 Task: In the  document Gratitudeplan.html Change the allignment of footer to  'Right' Select the entire text and insert font style 'Oswald' and font size: 24
Action: Mouse moved to (293, 401)
Screenshot: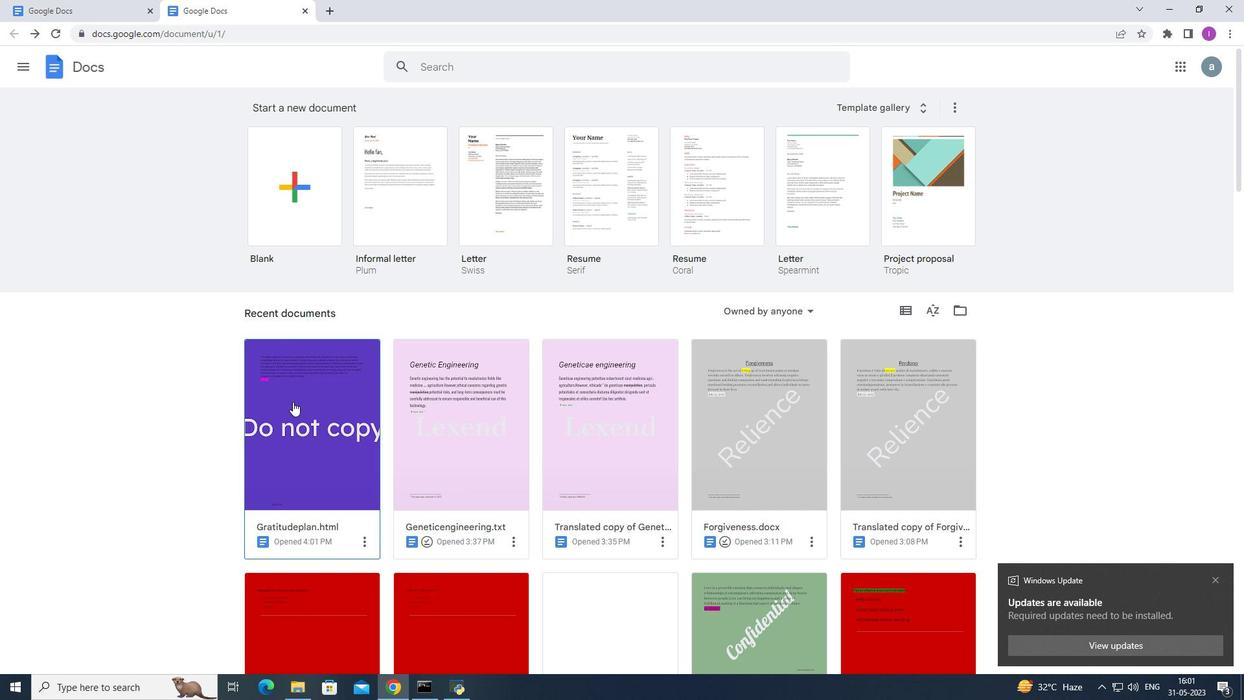 
Action: Mouse pressed left at (293, 401)
Screenshot: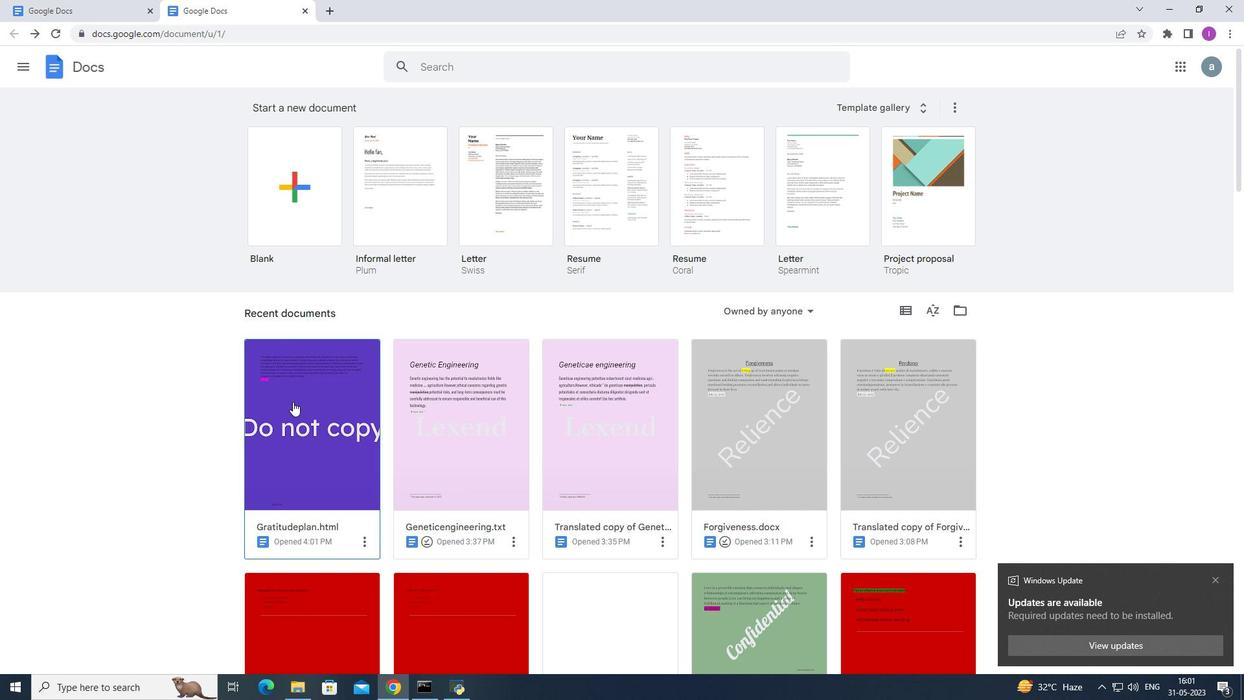 
Action: Mouse moved to (578, 106)
Screenshot: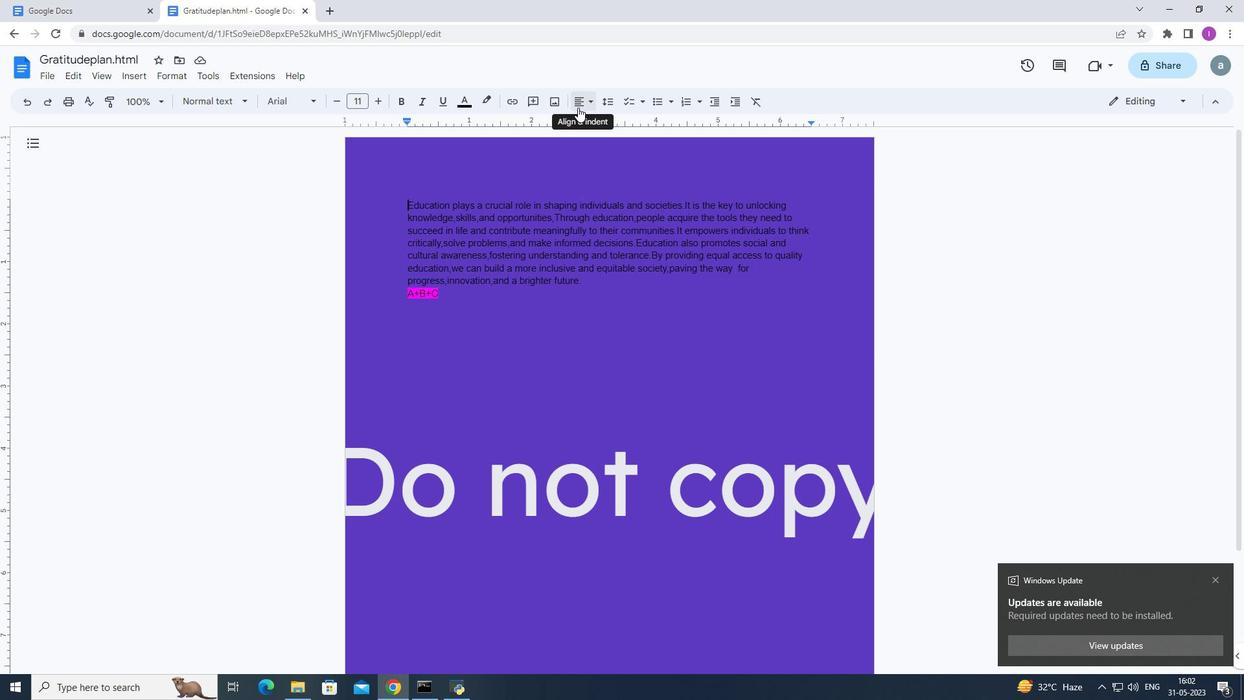 
Action: Mouse pressed left at (578, 106)
Screenshot: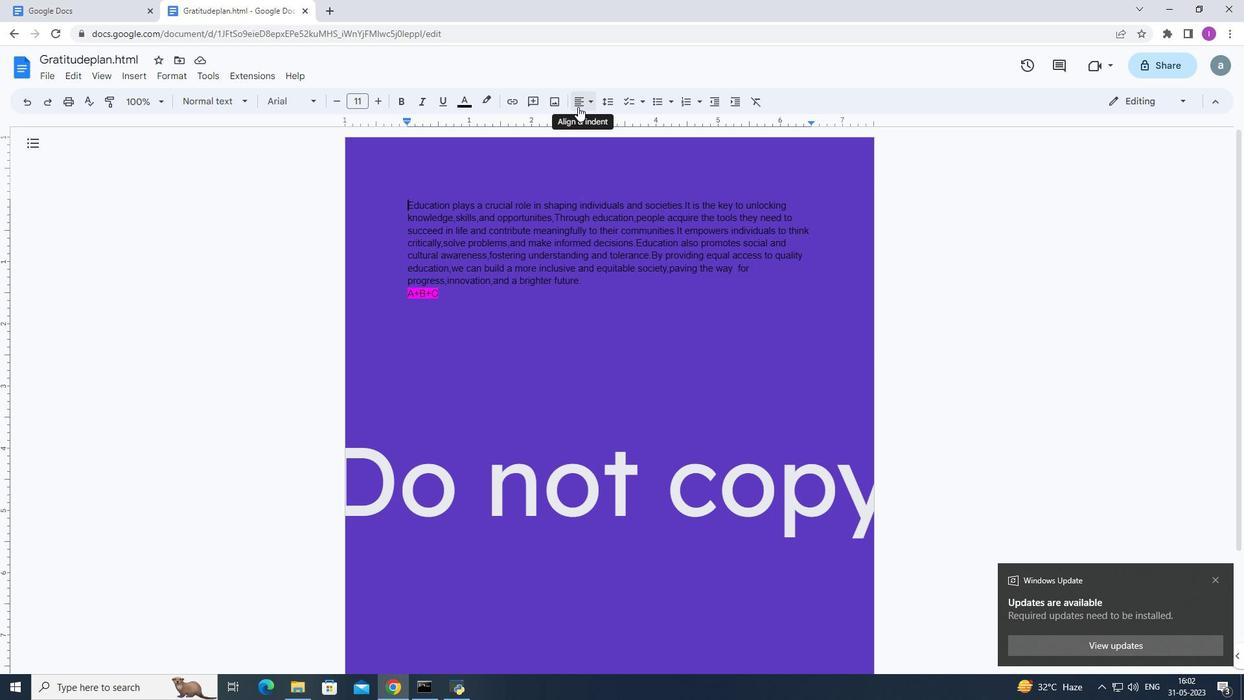 
Action: Mouse moved to (616, 123)
Screenshot: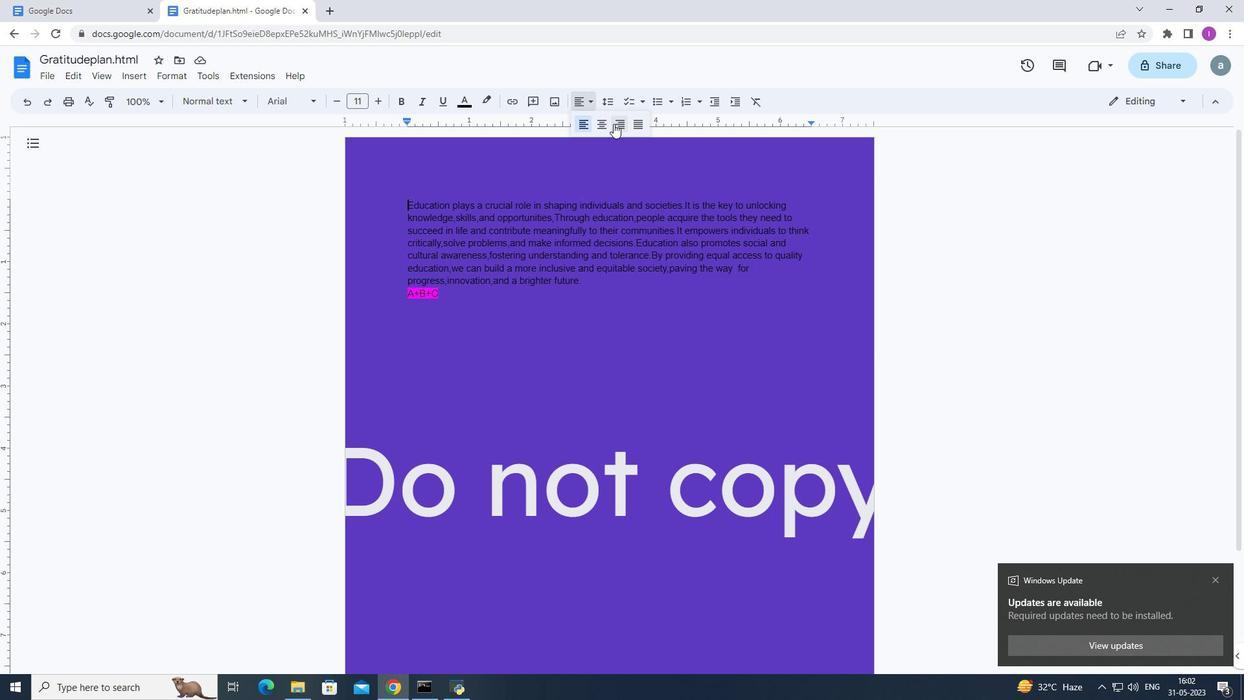
Action: Mouse pressed left at (616, 123)
Screenshot: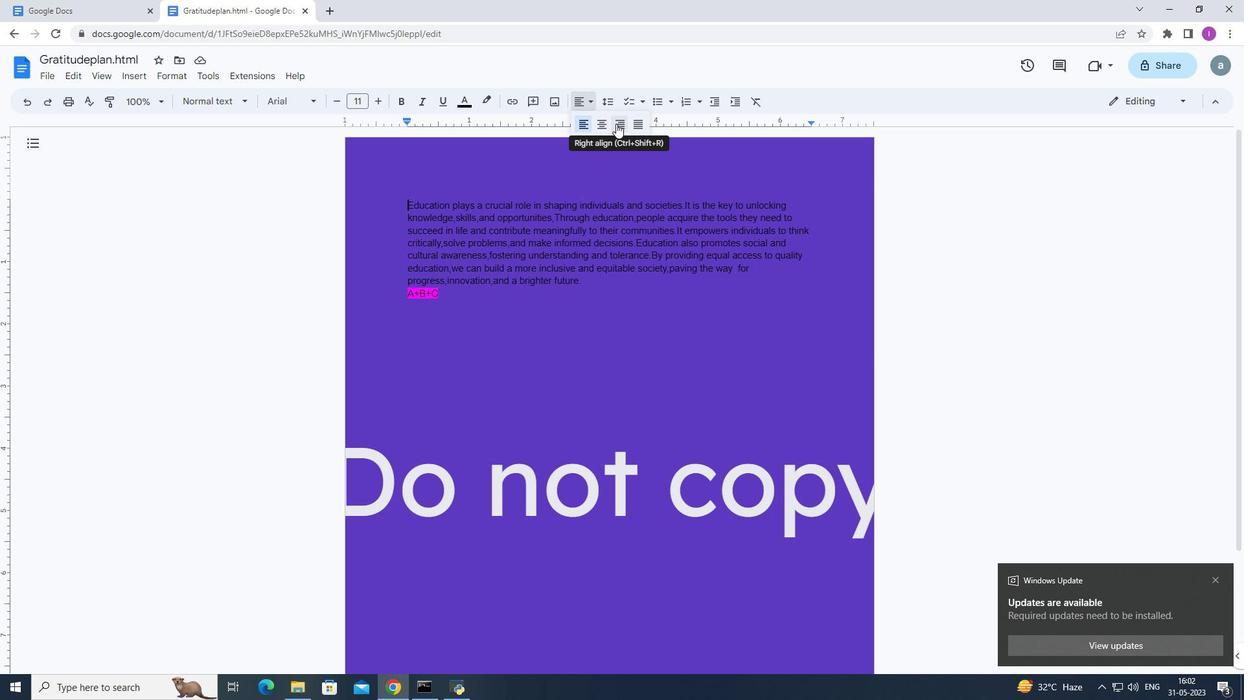 
Action: Mouse moved to (830, 291)
Screenshot: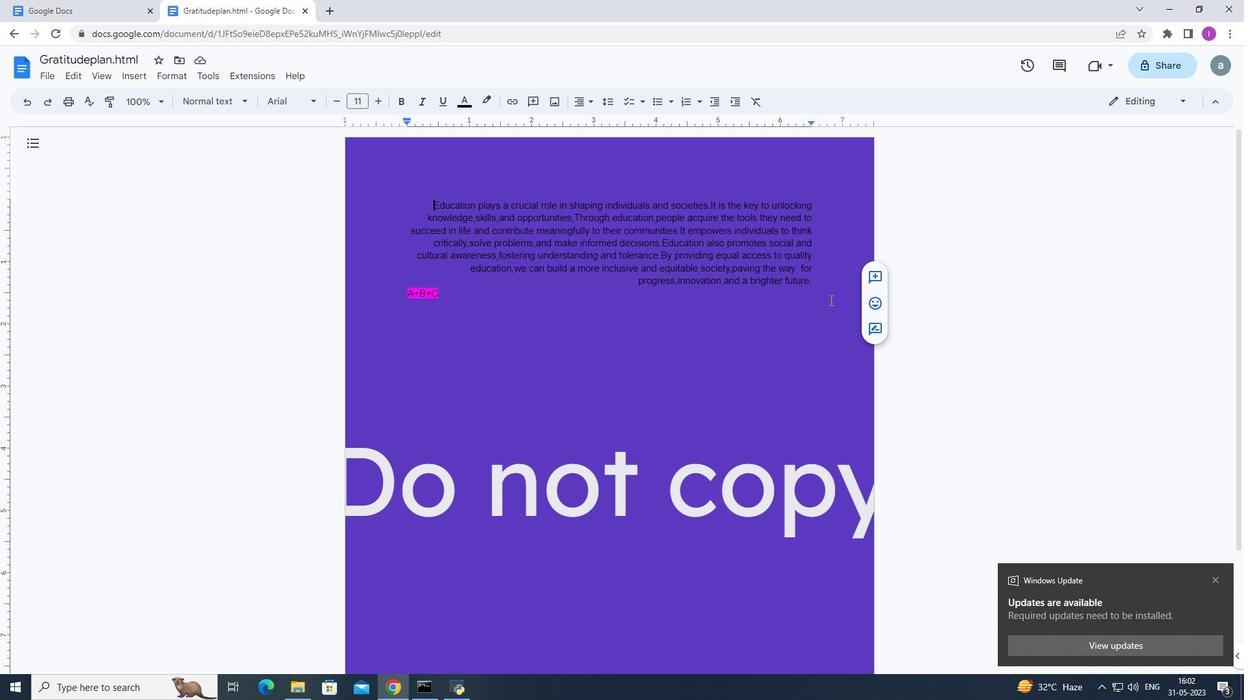 
Action: Mouse pressed left at (830, 291)
Screenshot: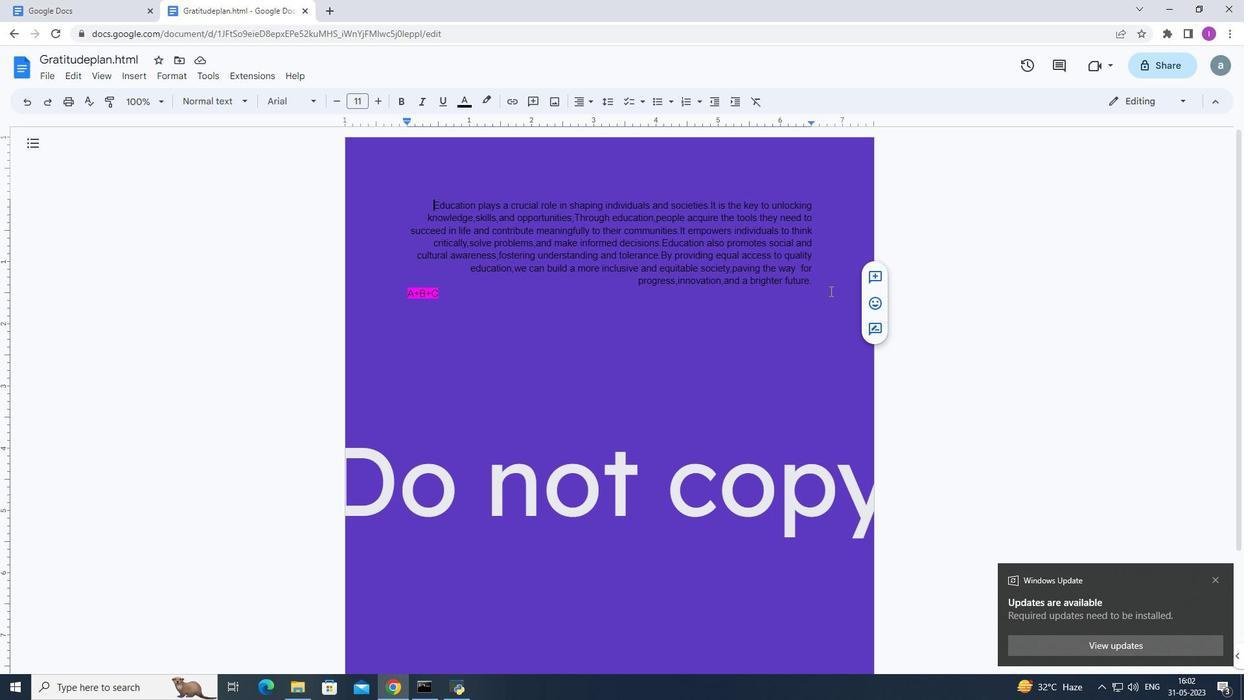 
Action: Mouse moved to (315, 98)
Screenshot: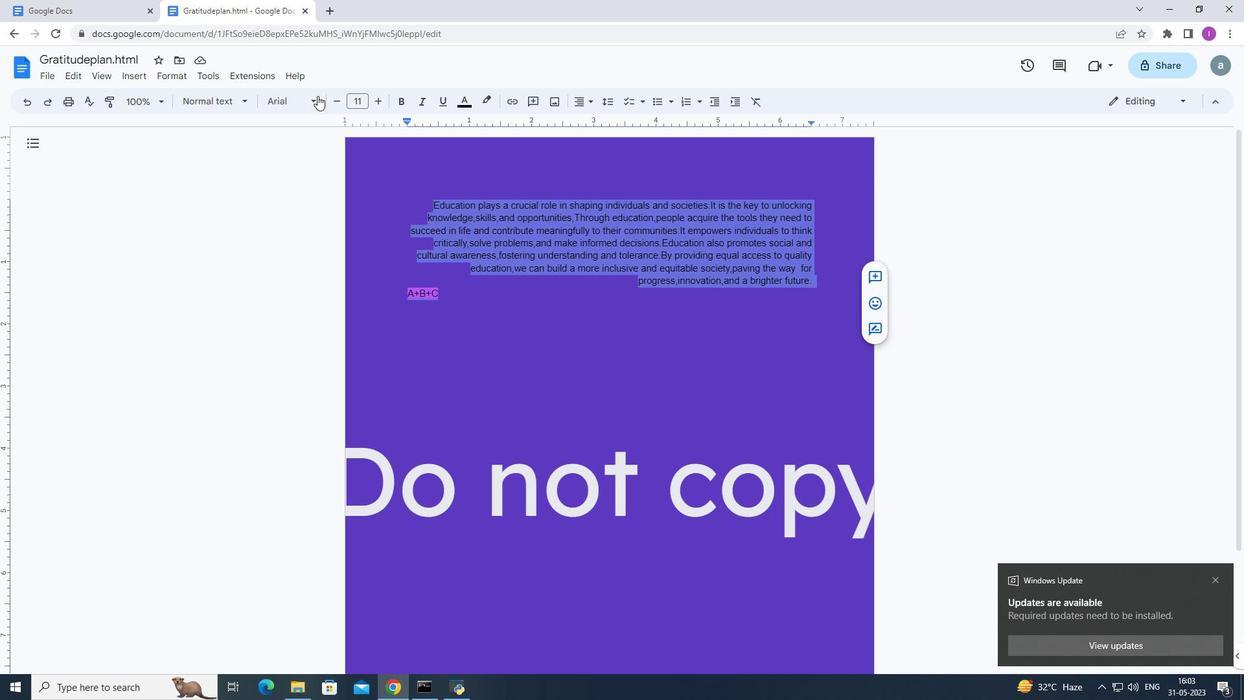 
Action: Mouse pressed left at (315, 98)
Screenshot: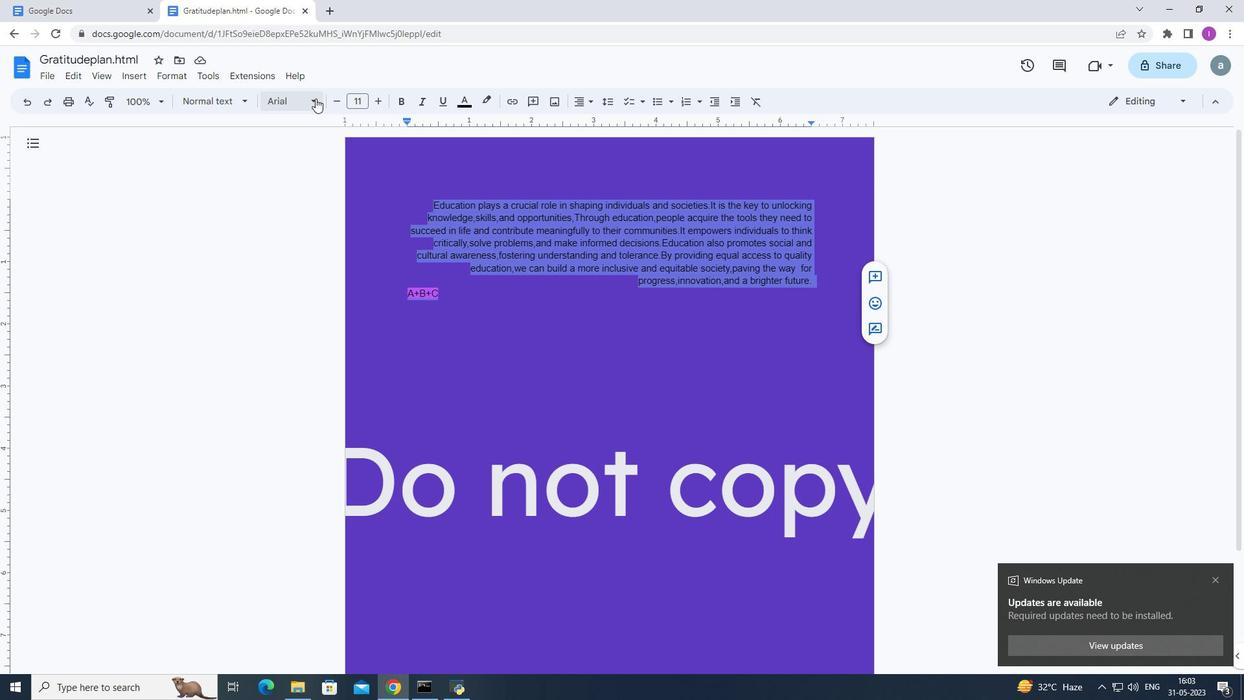 
Action: Mouse moved to (331, 262)
Screenshot: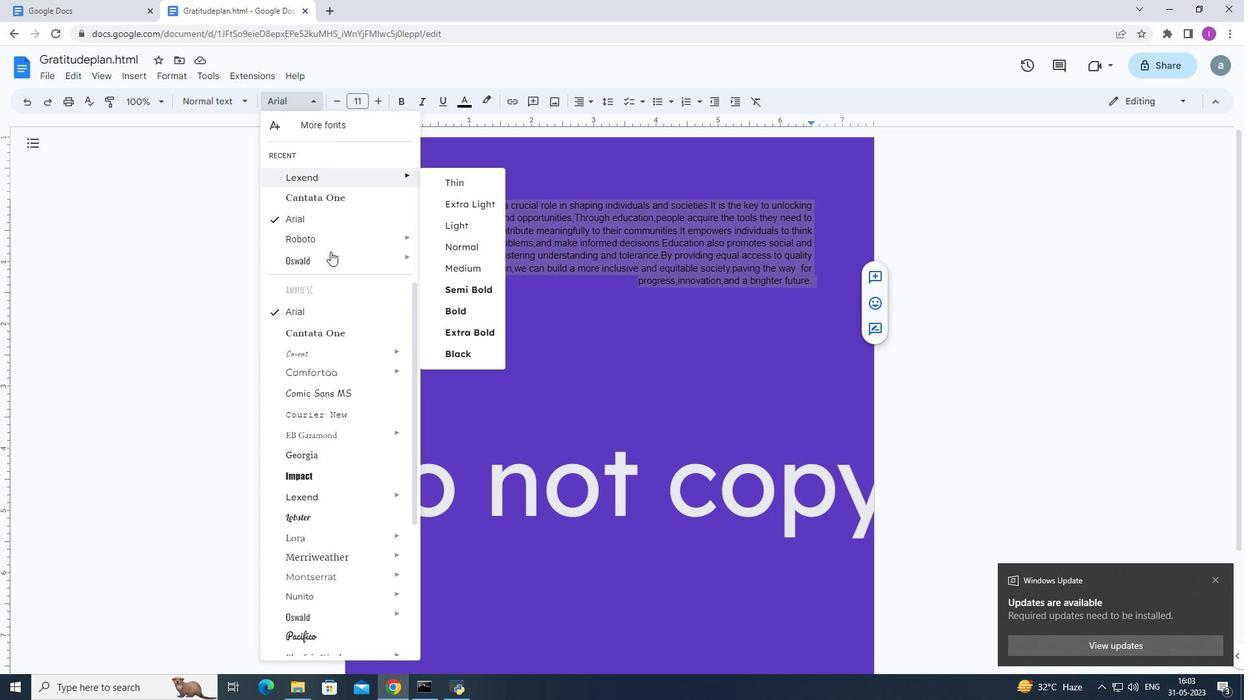 
Action: Mouse pressed left at (331, 262)
Screenshot: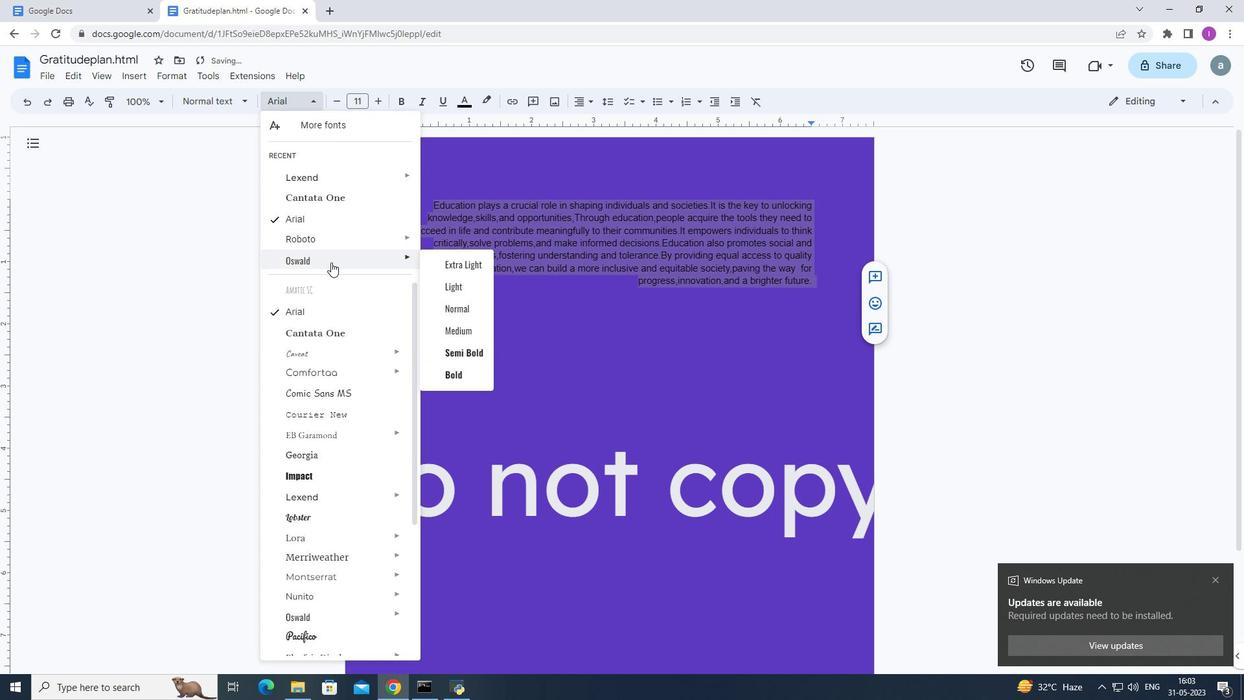 
Action: Mouse moved to (361, 99)
Screenshot: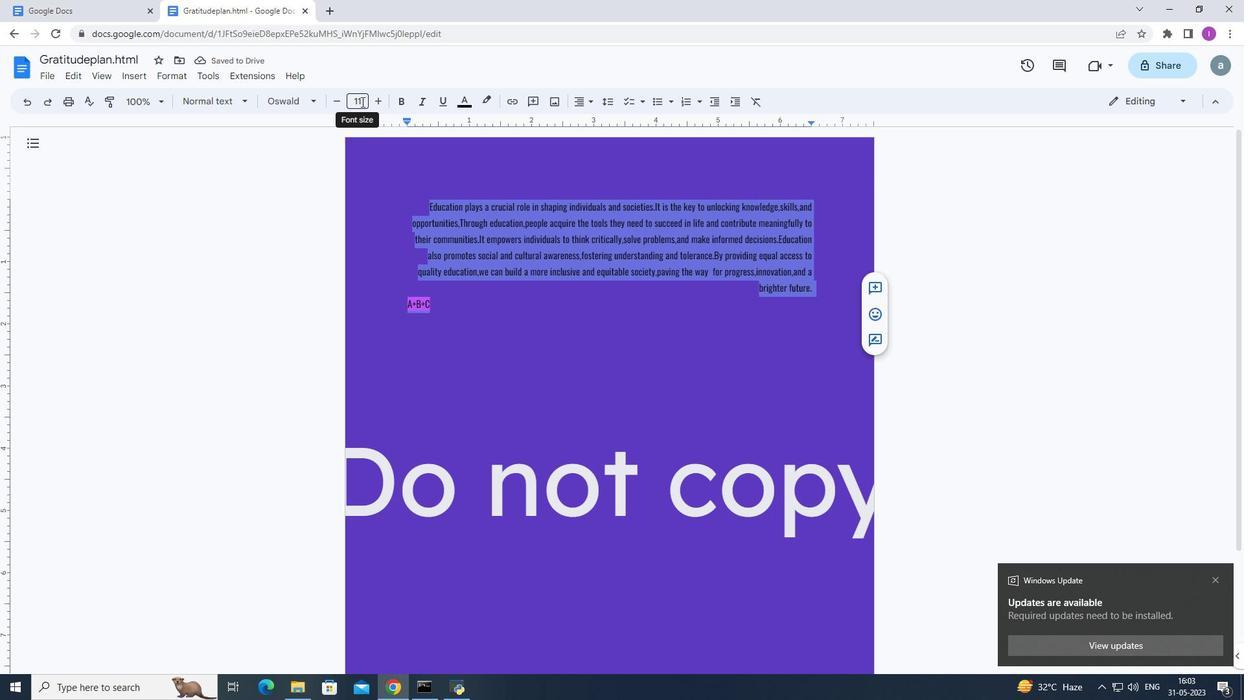 
Action: Mouse pressed left at (361, 99)
Screenshot: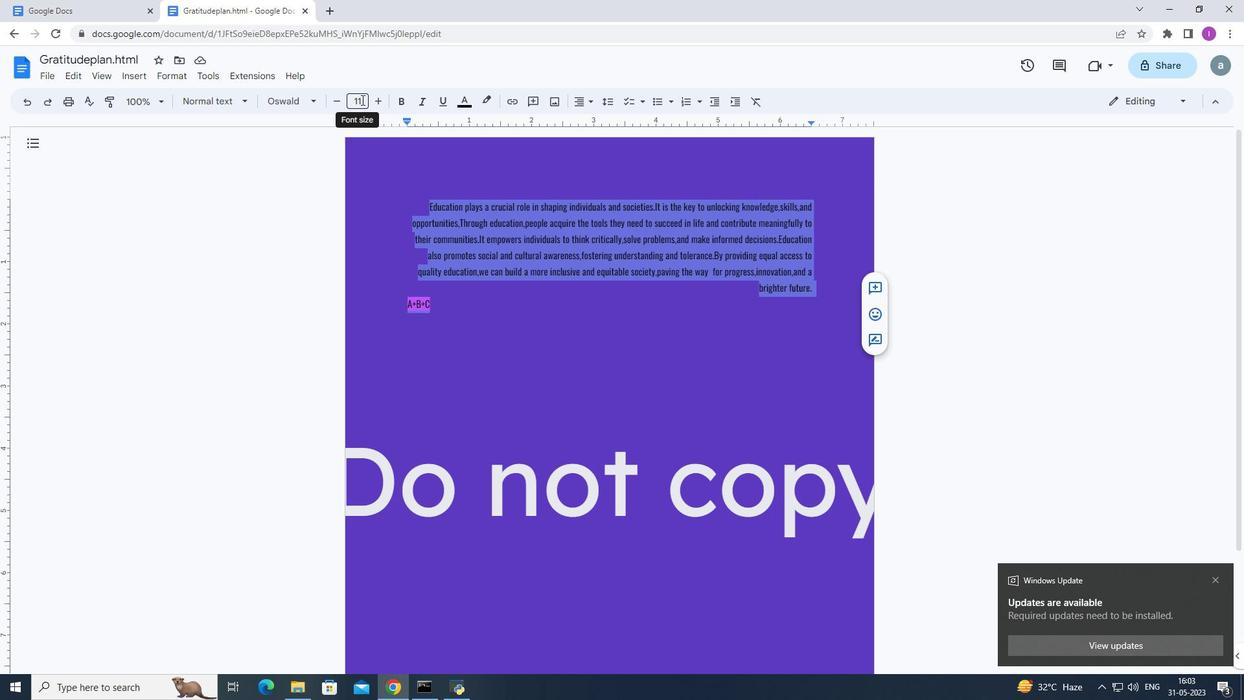 
Action: Mouse moved to (360, 272)
Screenshot: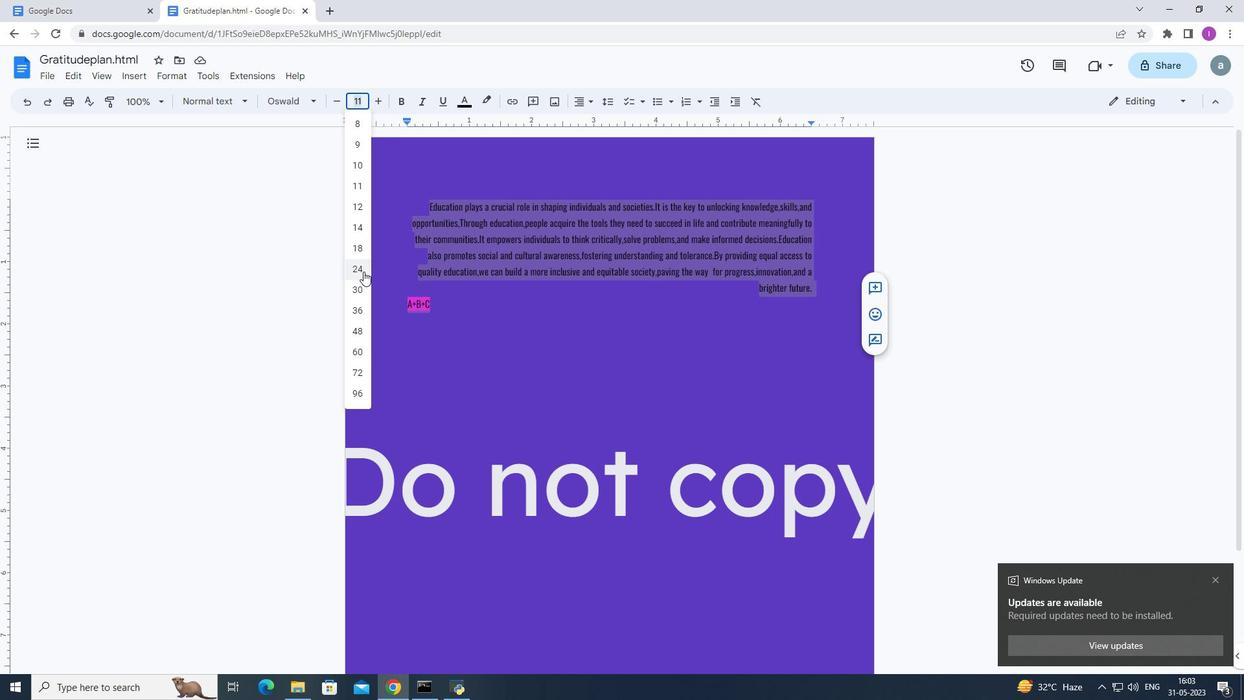 
Action: Mouse pressed left at (360, 272)
Screenshot: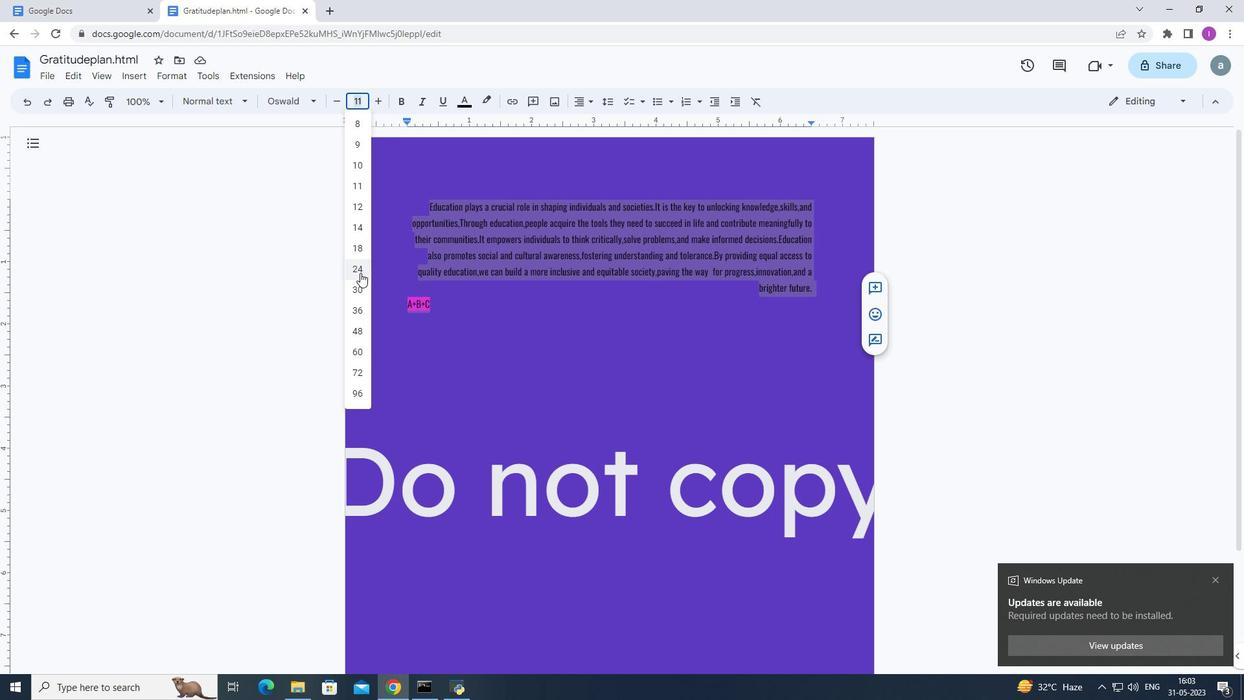 
Action: Mouse moved to (305, 344)
Screenshot: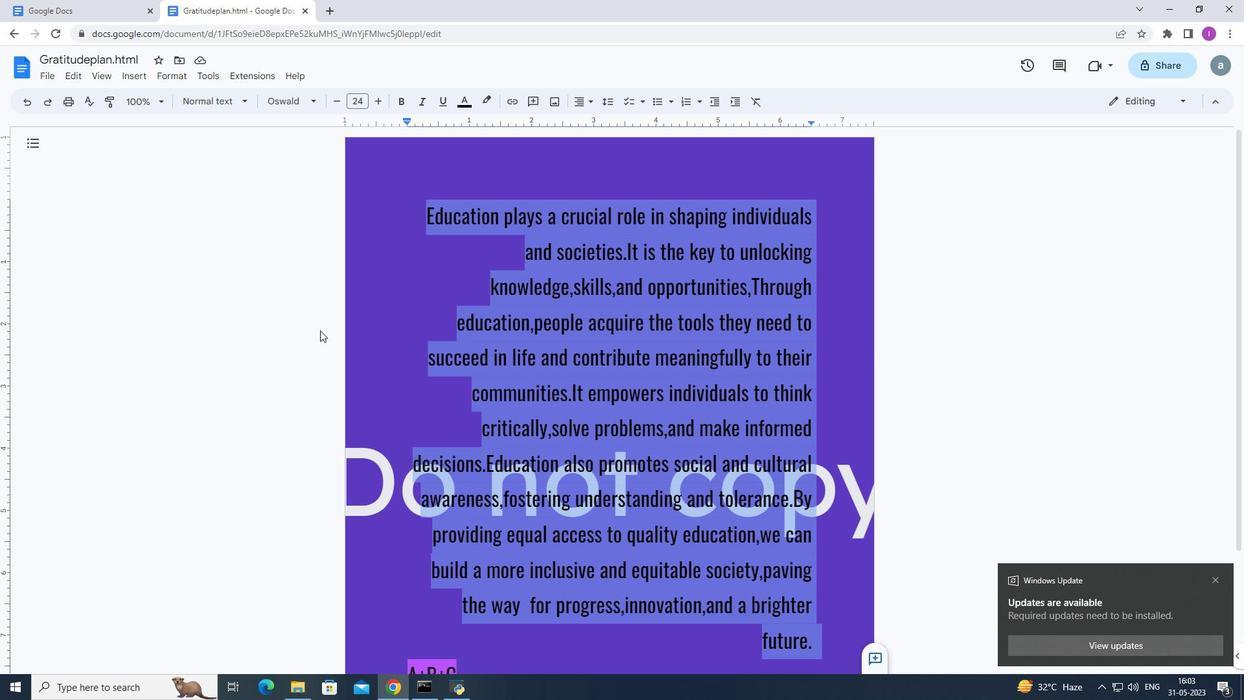 
Action: Mouse pressed left at (305, 344)
Screenshot: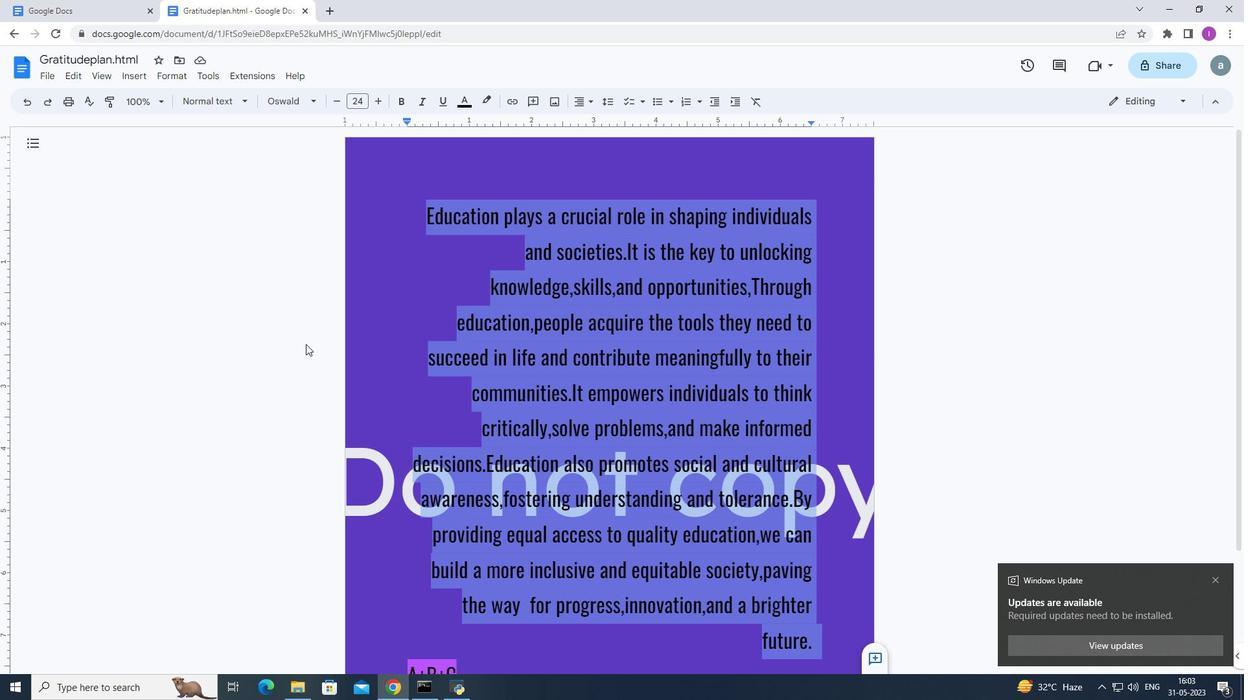 
Action: Mouse moved to (643, 315)
Screenshot: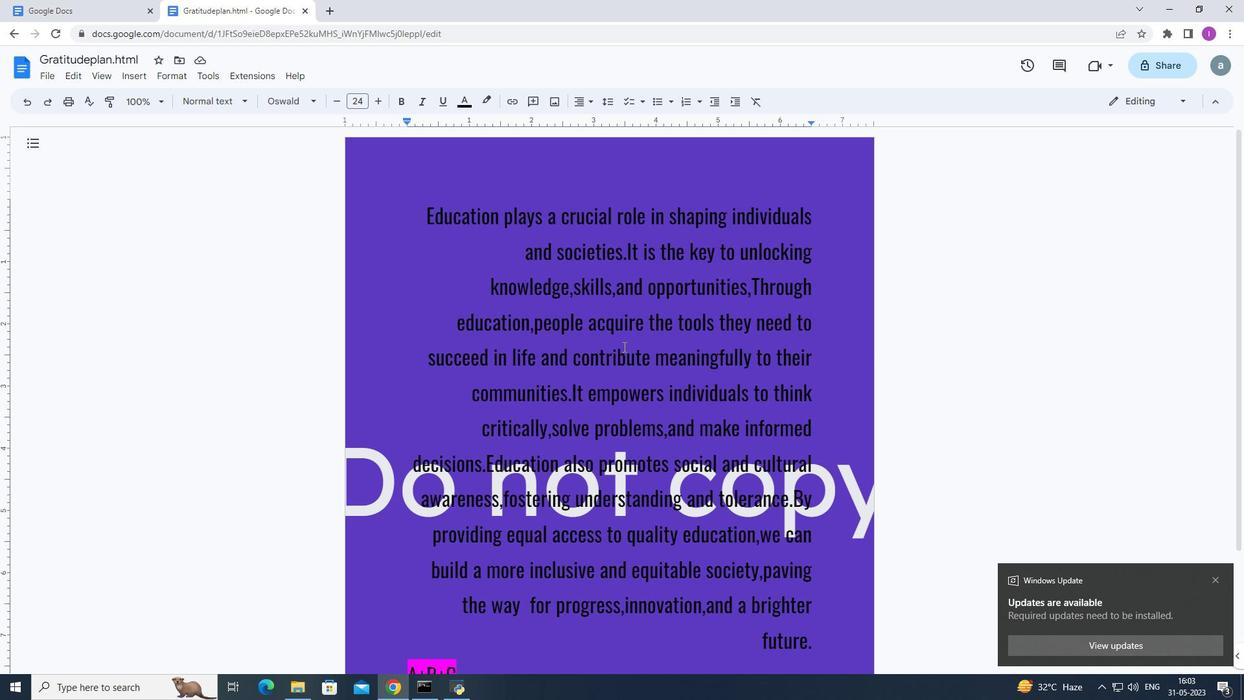 
